 Task: Set the clear status option to in 4 hours in the edit status window.
Action: Mouse moved to (1263, 93)
Screenshot: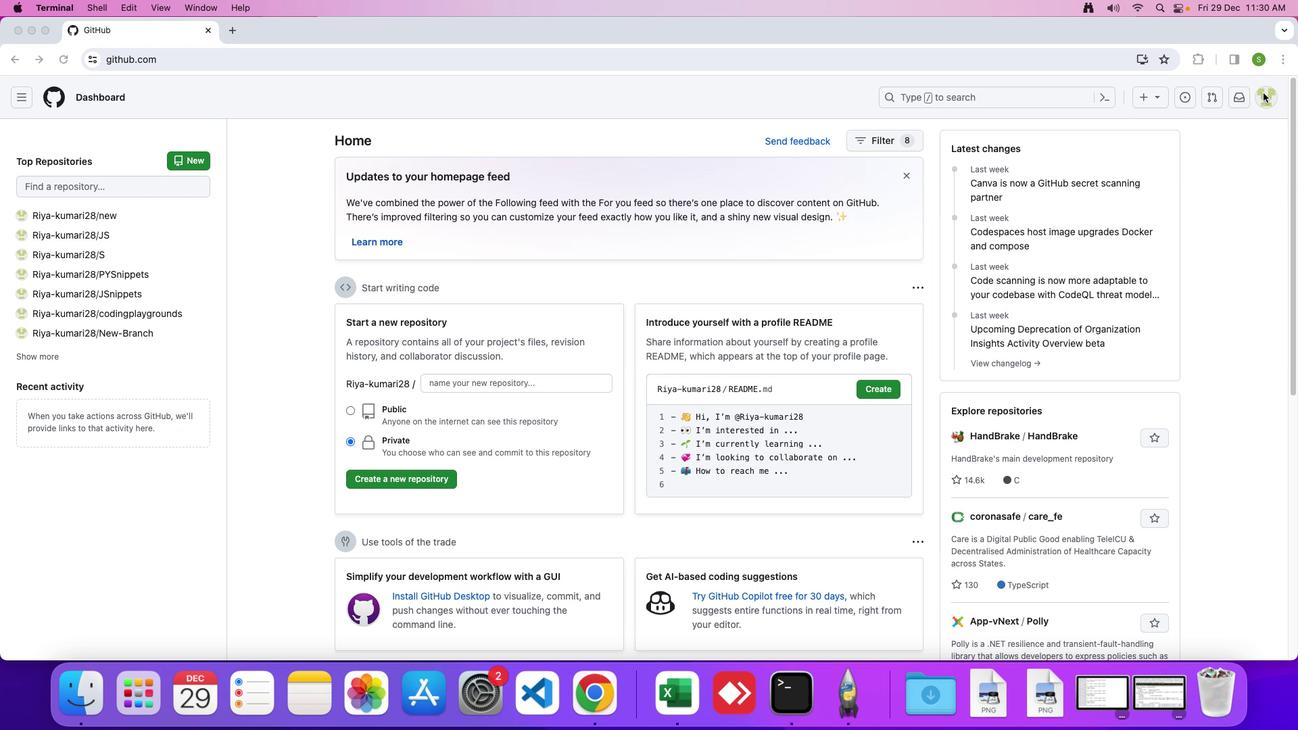 
Action: Mouse pressed left at (1263, 93)
Screenshot: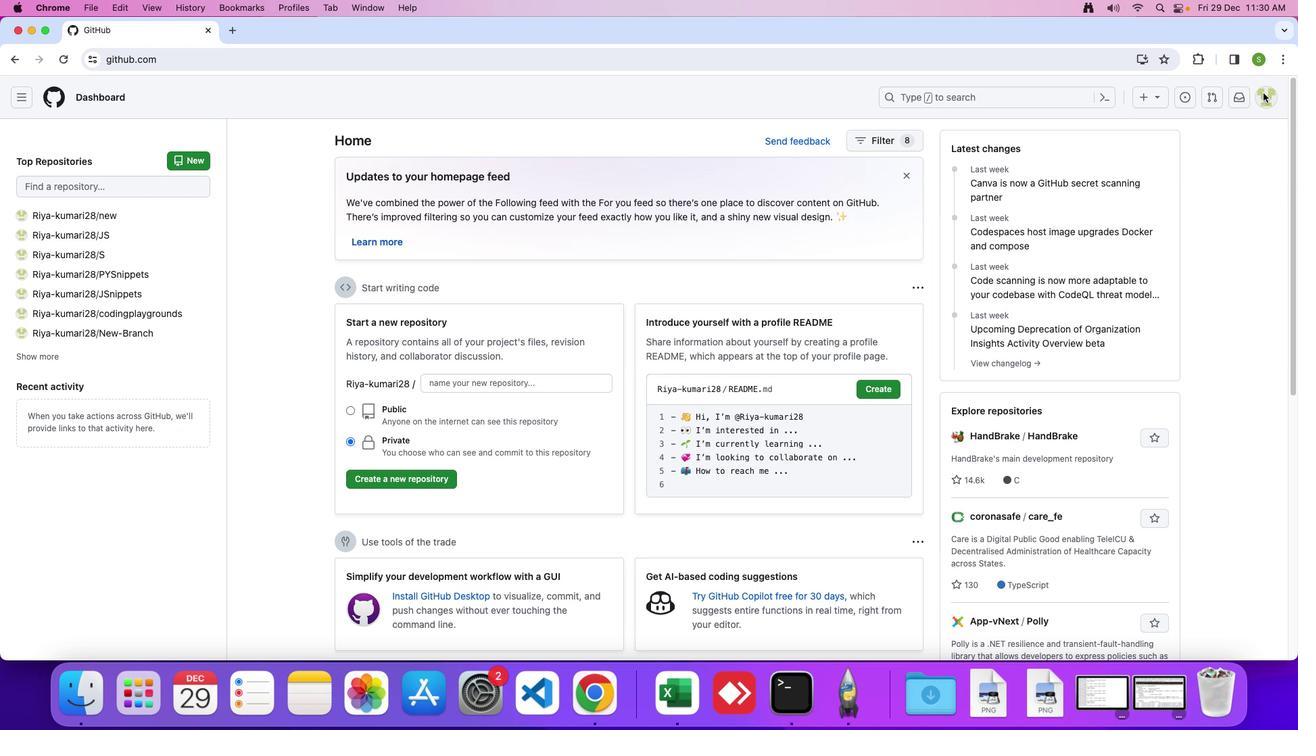 
Action: Mouse pressed left at (1263, 93)
Screenshot: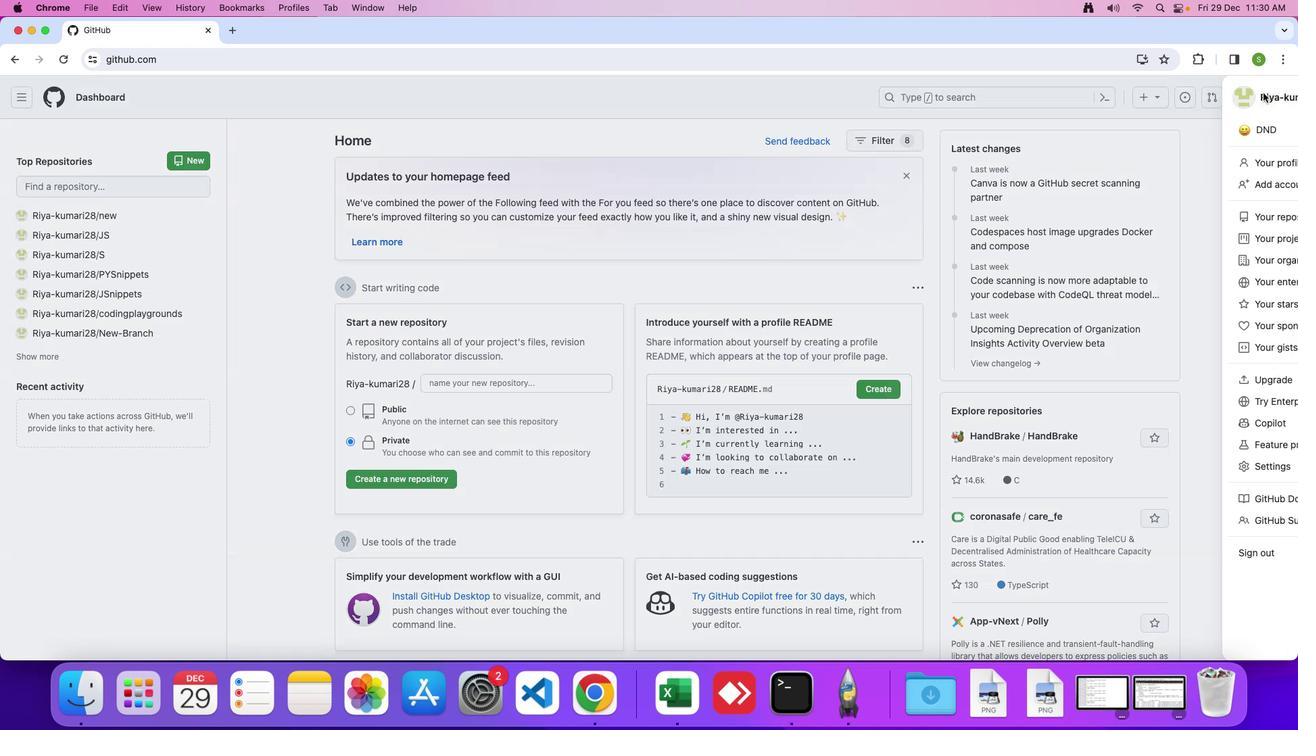 
Action: Mouse moved to (1179, 125)
Screenshot: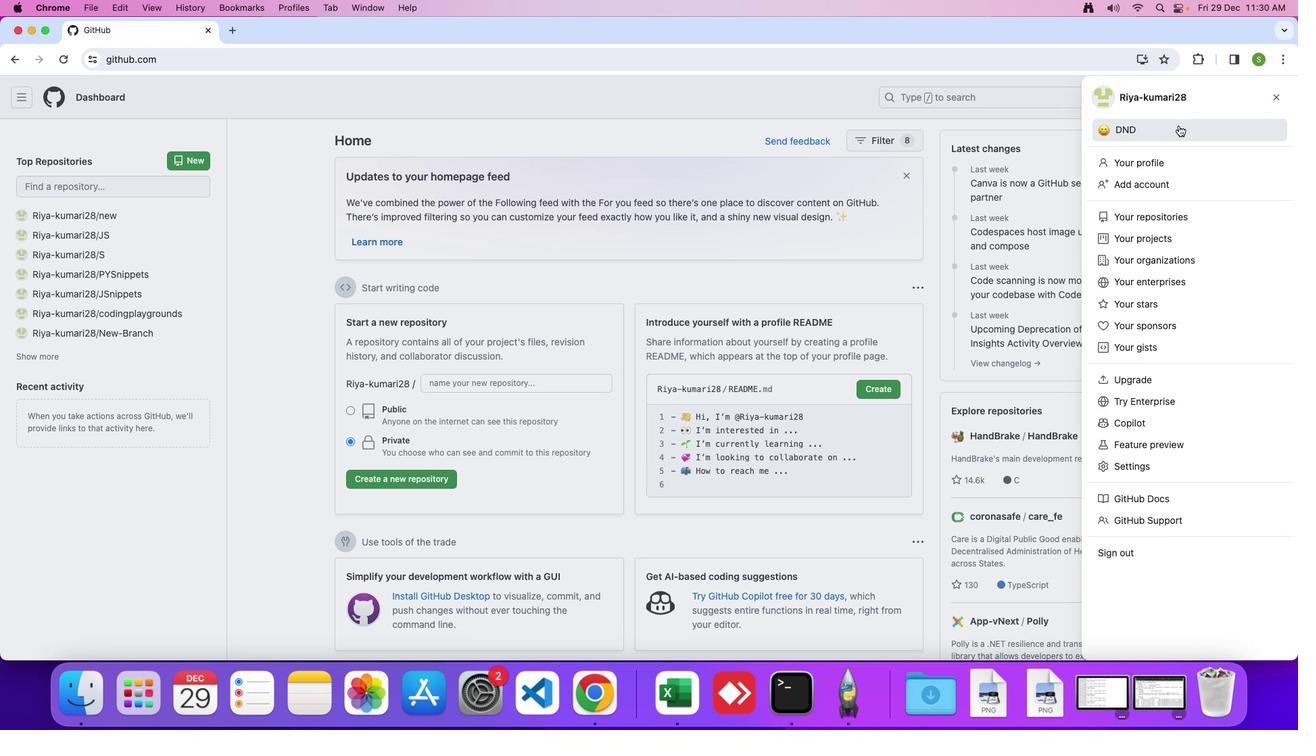 
Action: Mouse pressed left at (1179, 125)
Screenshot: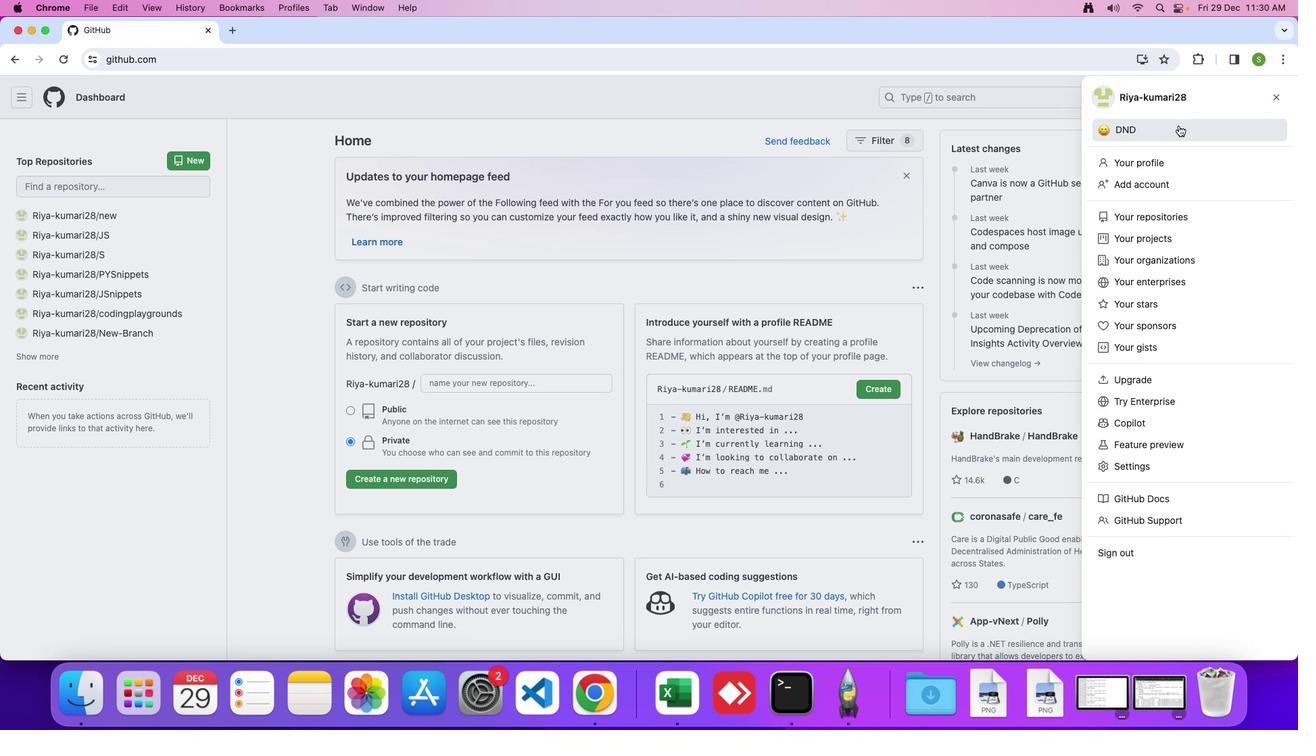 
Action: Mouse moved to (758, 422)
Screenshot: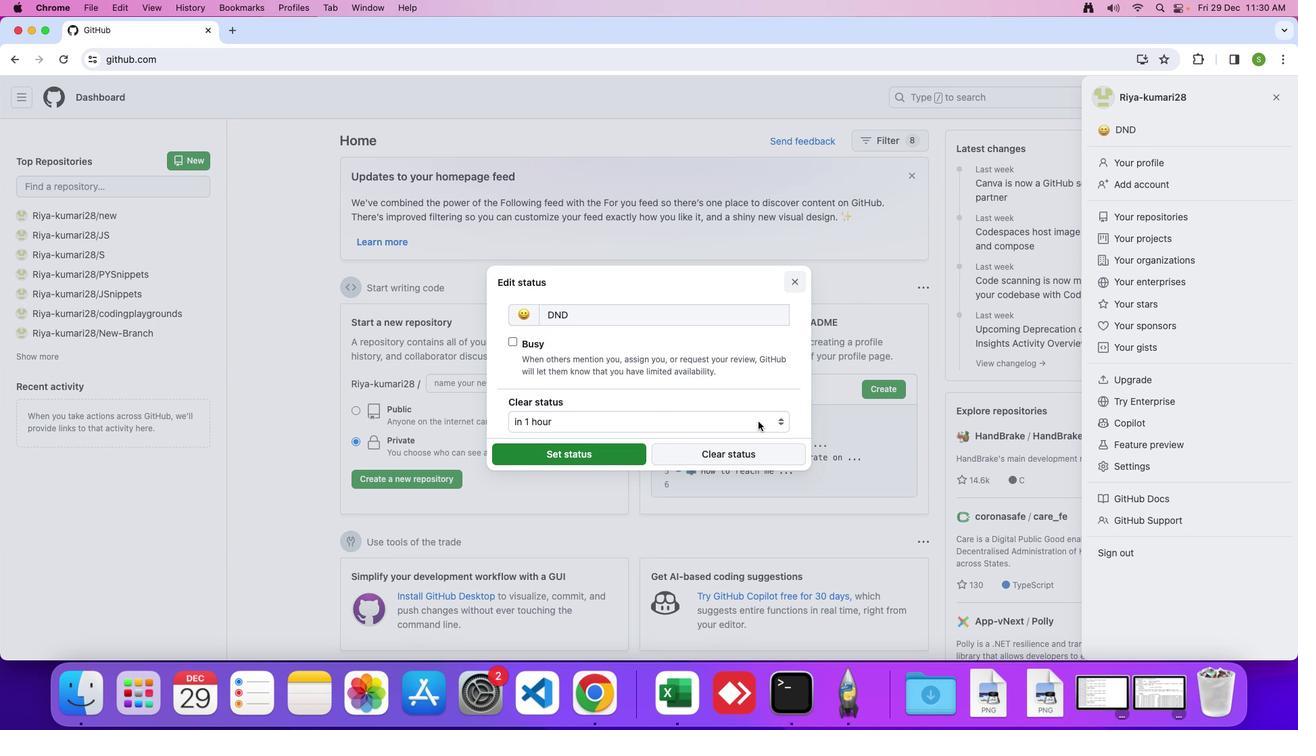 
Action: Mouse pressed left at (758, 422)
Screenshot: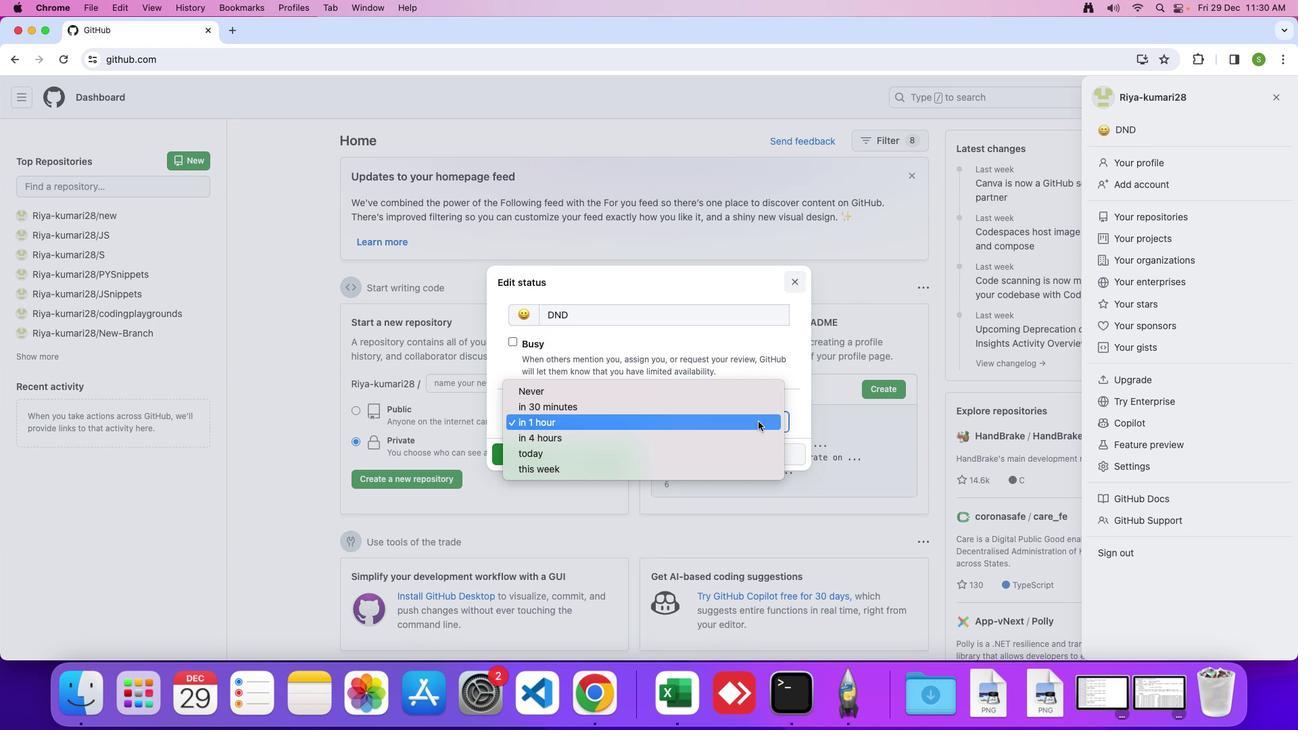 
Action: Mouse moved to (703, 440)
Screenshot: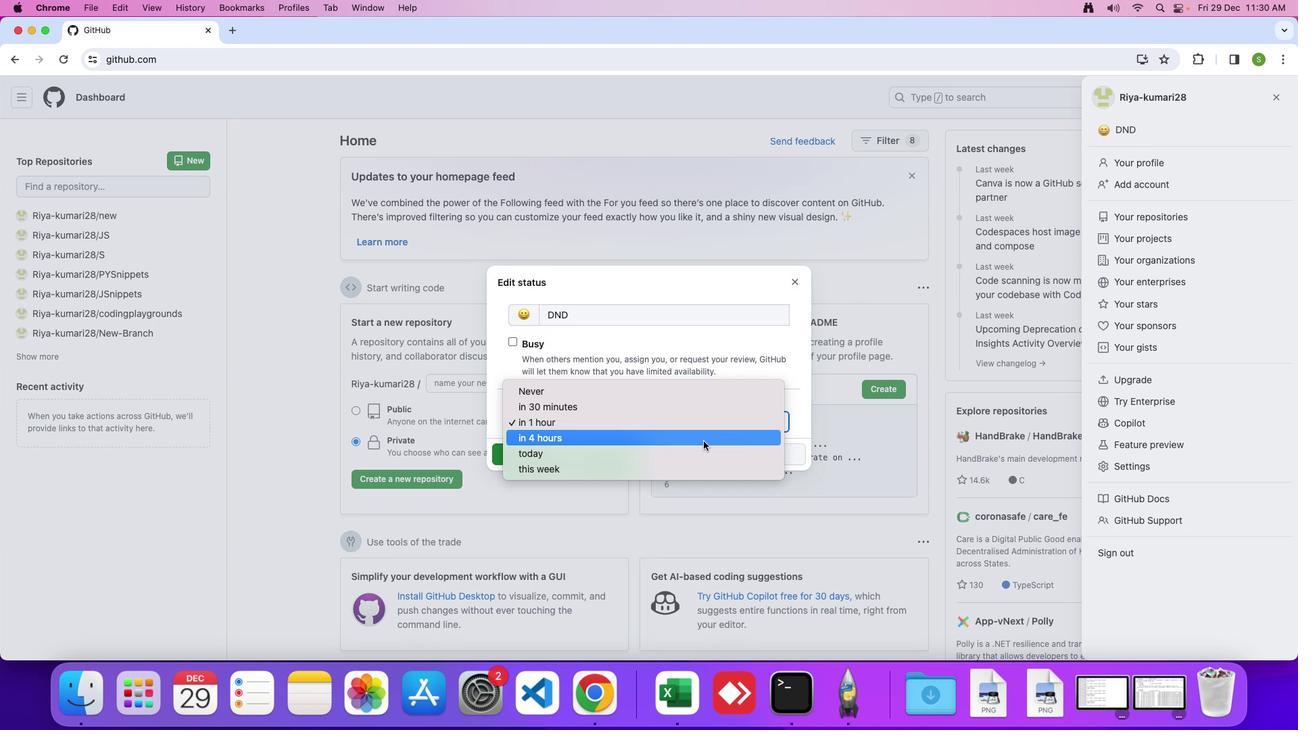 
Action: Mouse pressed left at (703, 440)
Screenshot: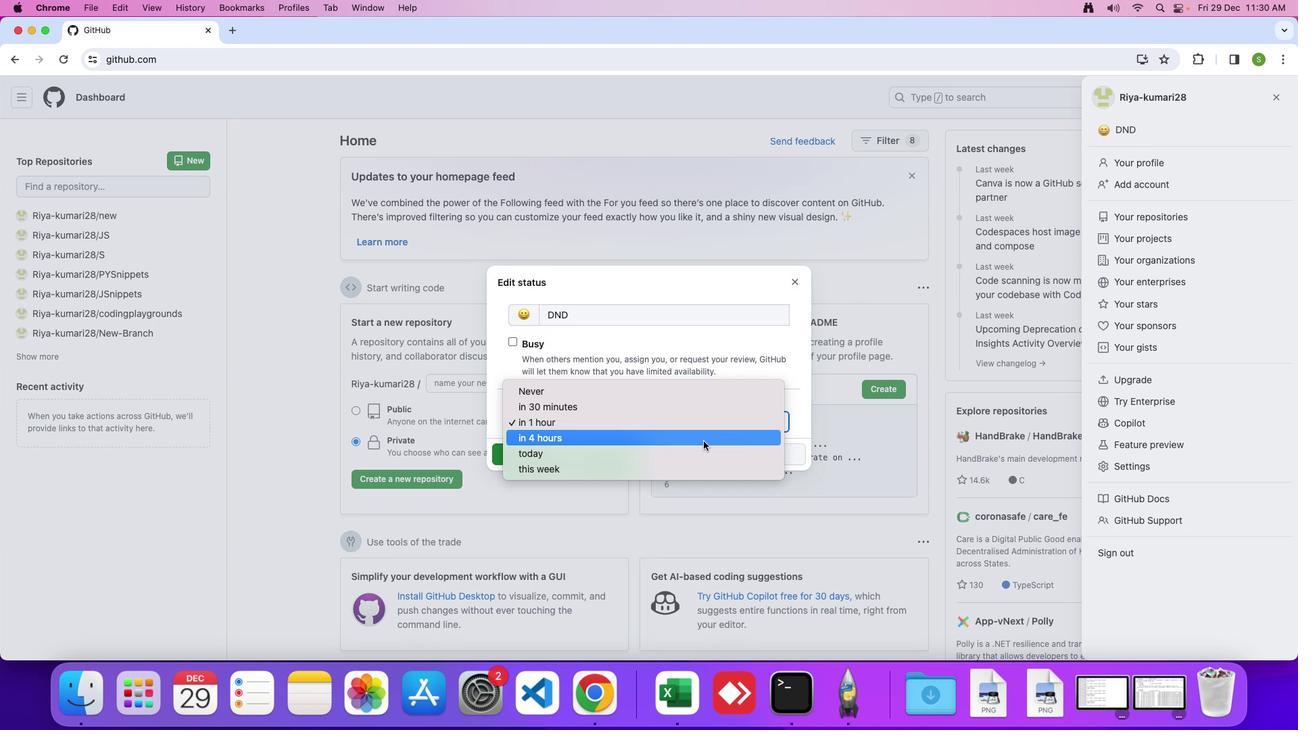 
Action: Mouse moved to (602, 453)
Screenshot: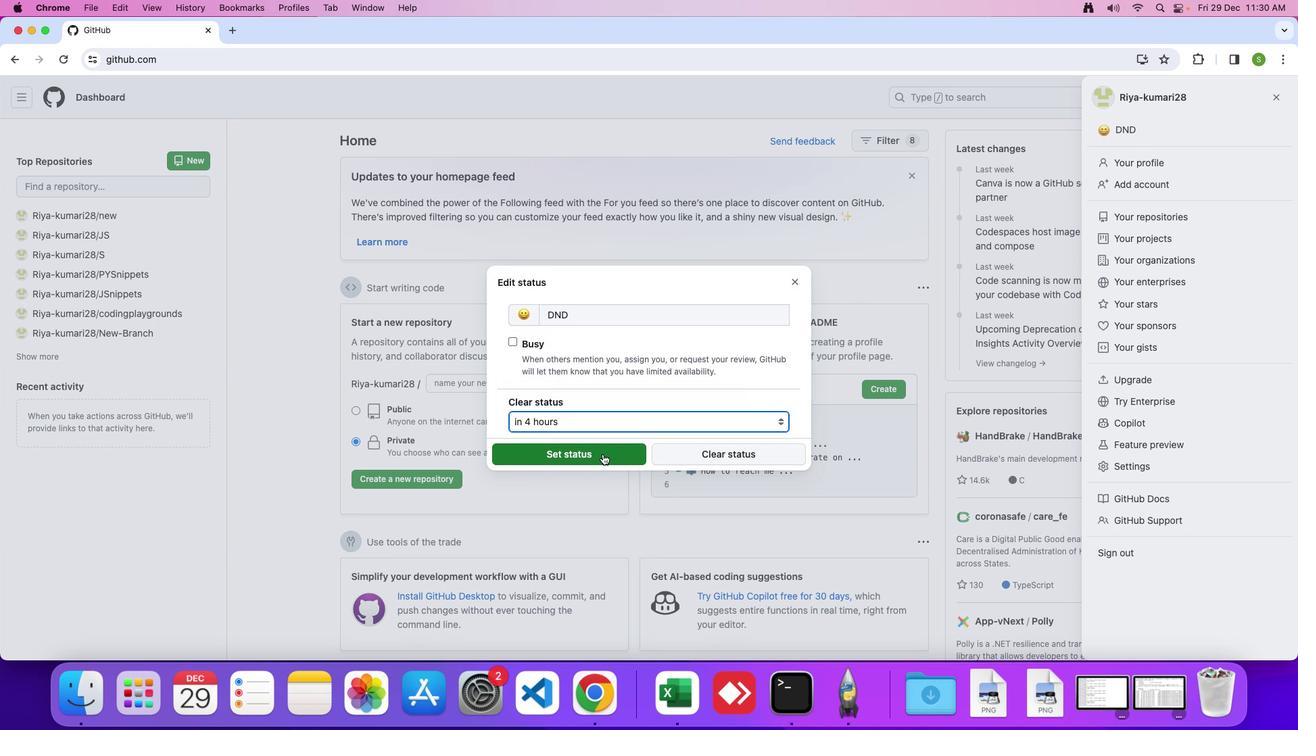 
Action: Mouse pressed left at (602, 453)
Screenshot: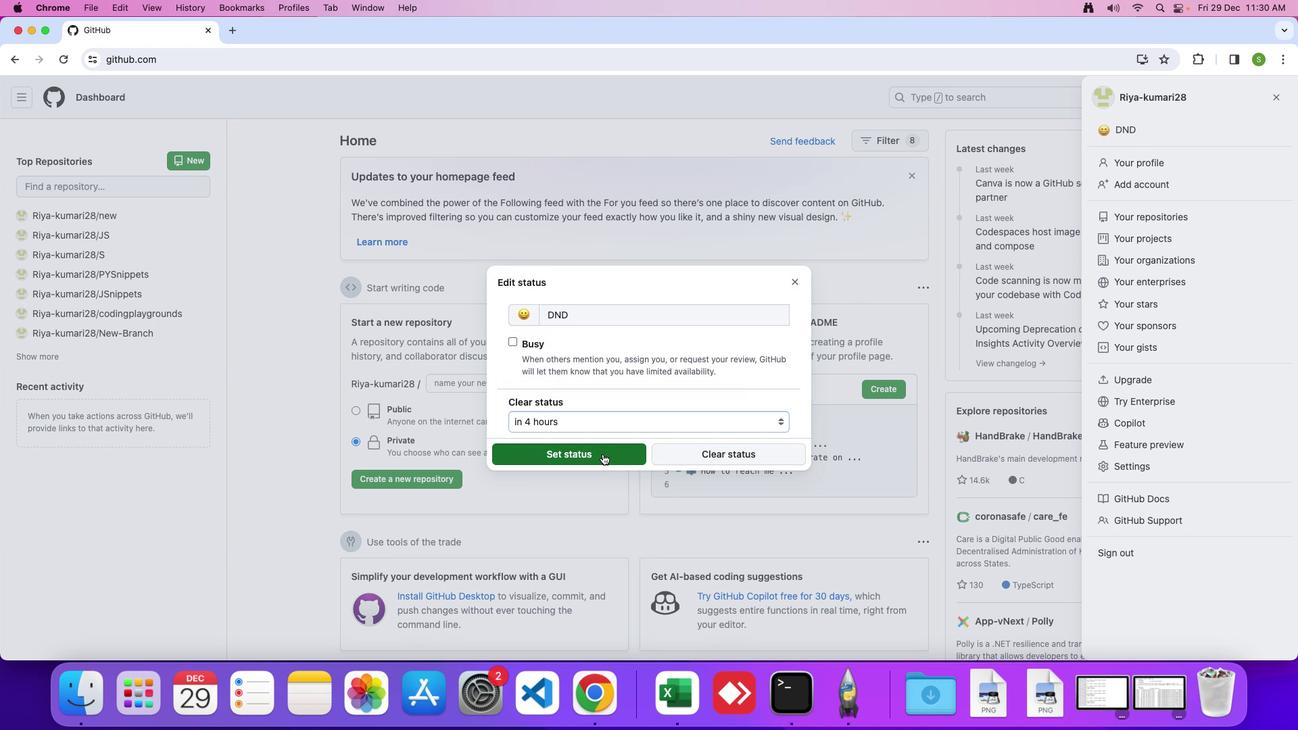 
Action: Mouse moved to (624, 454)
Screenshot: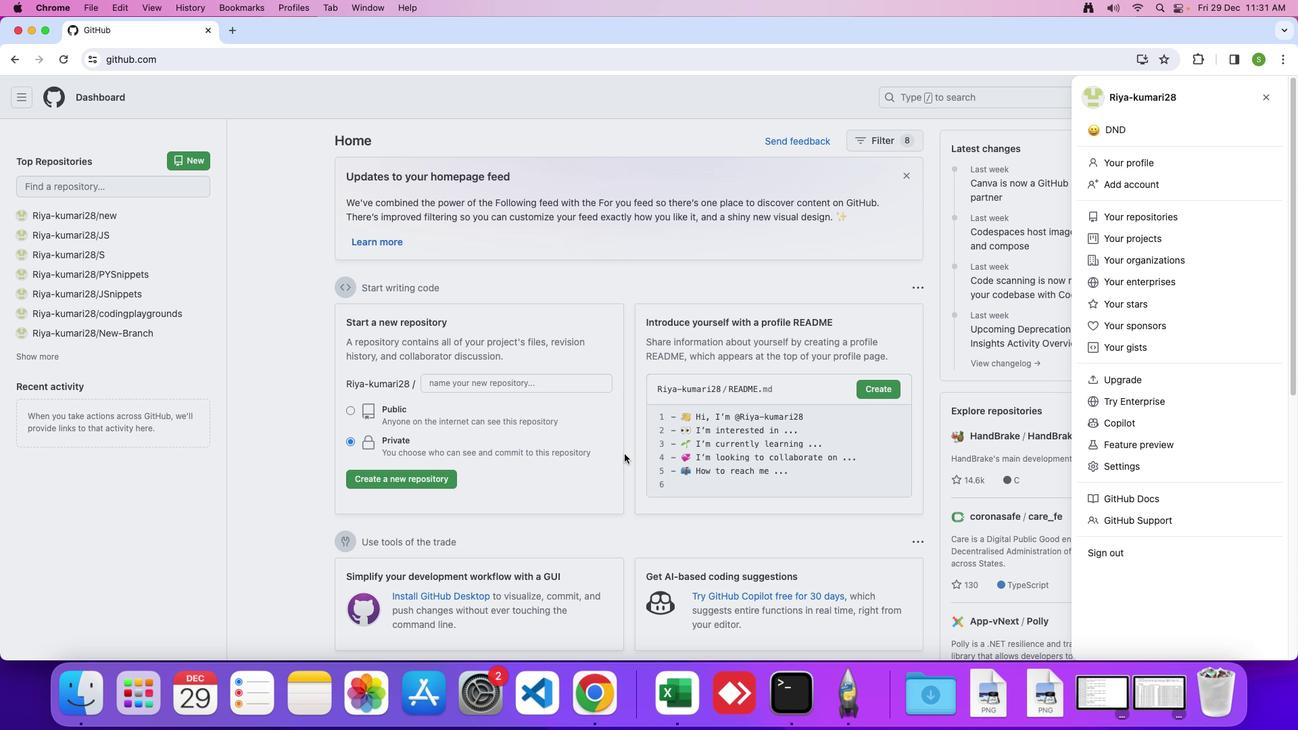 
